 Task: Sort the products in the category "Salsa" by price (highest first).
Action: Mouse moved to (250, 100)
Screenshot: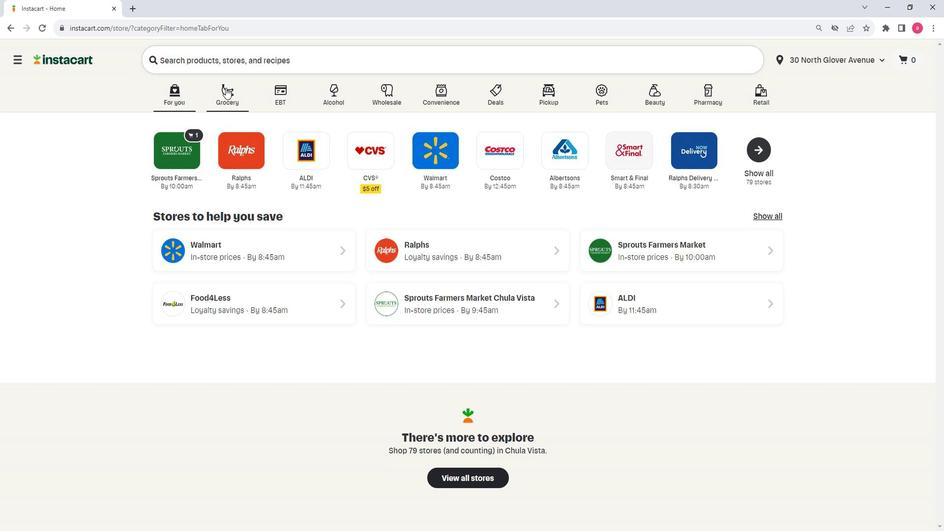 
Action: Mouse pressed left at (250, 100)
Screenshot: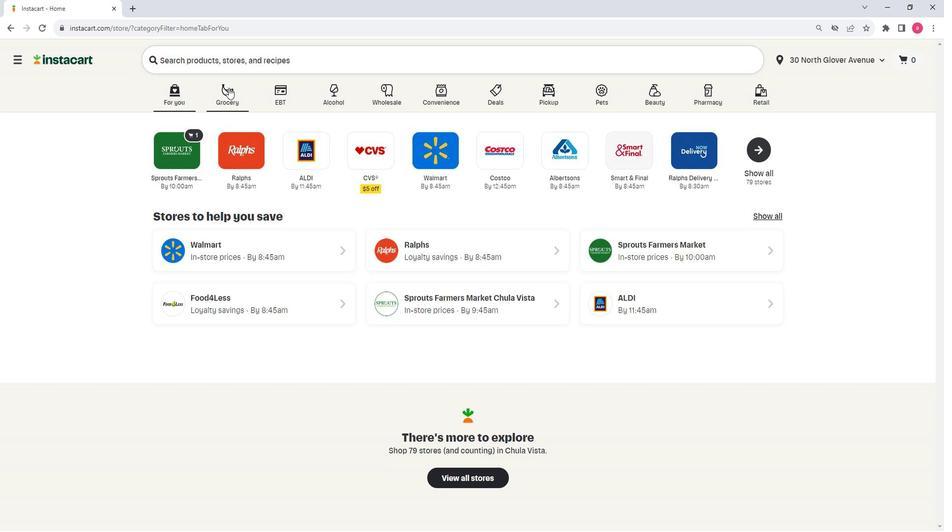 
Action: Mouse moved to (346, 288)
Screenshot: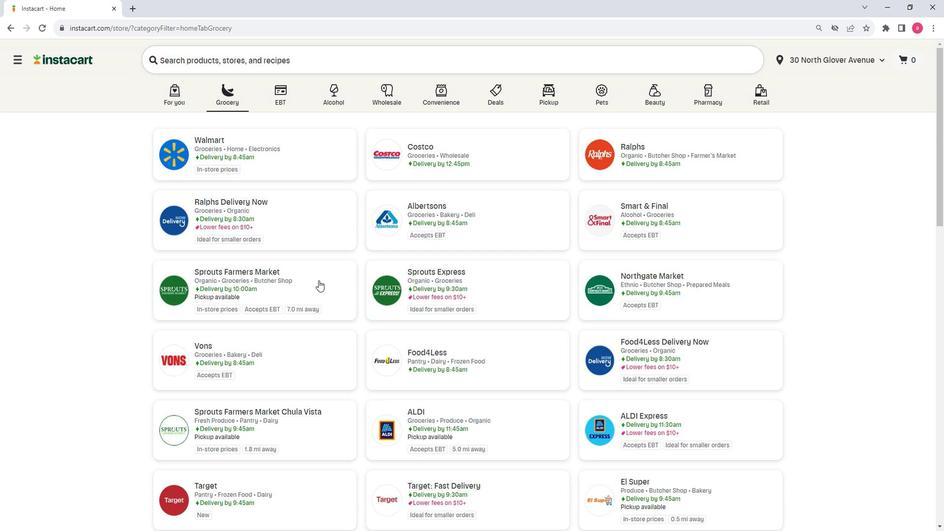 
Action: Mouse pressed left at (346, 288)
Screenshot: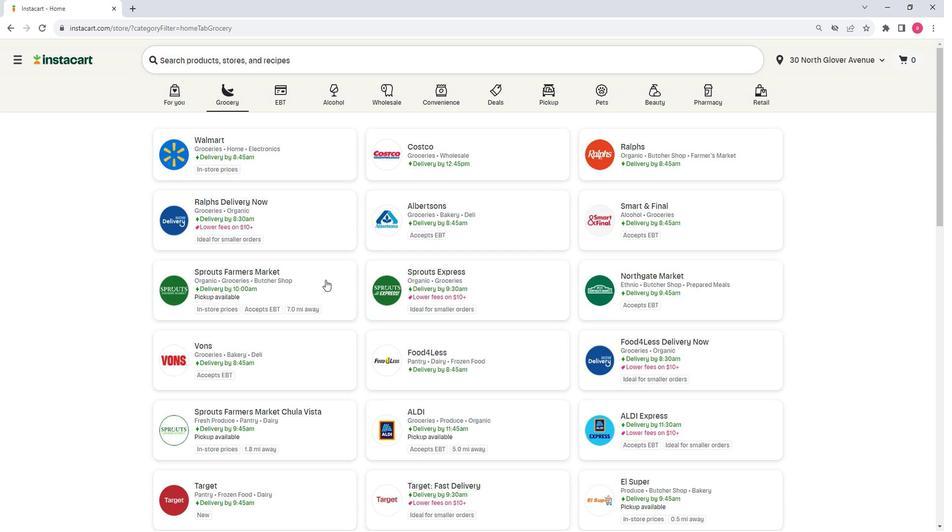 
Action: Mouse moved to (77, 271)
Screenshot: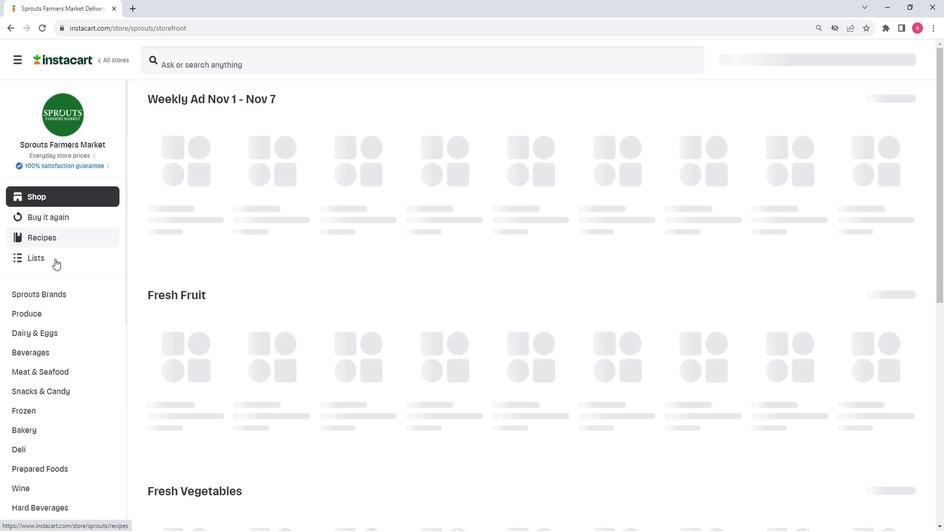 
Action: Mouse scrolled (77, 270) with delta (0, 0)
Screenshot: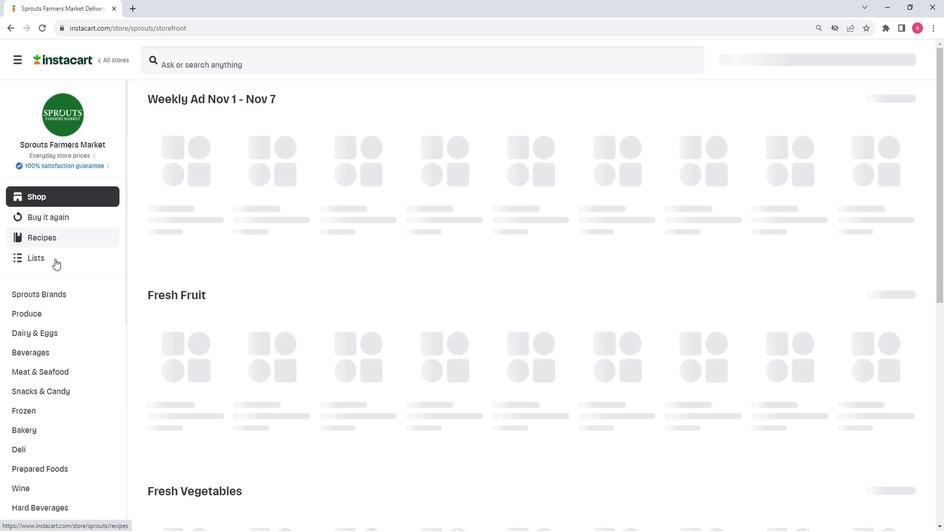 
Action: Mouse moved to (77, 273)
Screenshot: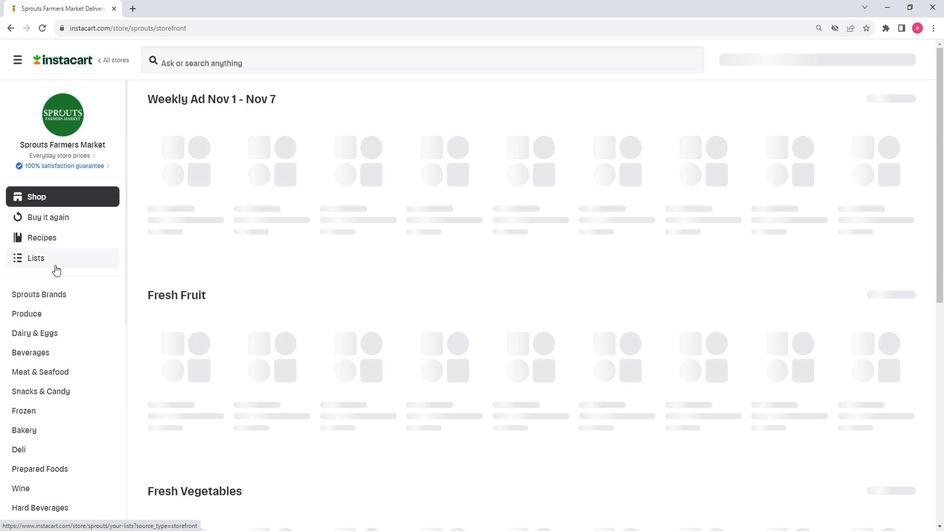 
Action: Mouse scrolled (77, 272) with delta (0, 0)
Screenshot: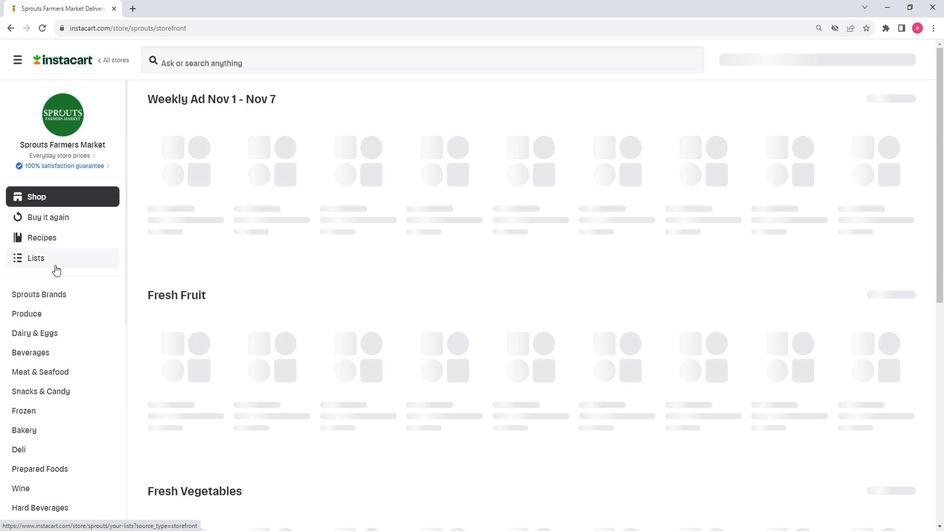 
Action: Mouse moved to (77, 273)
Screenshot: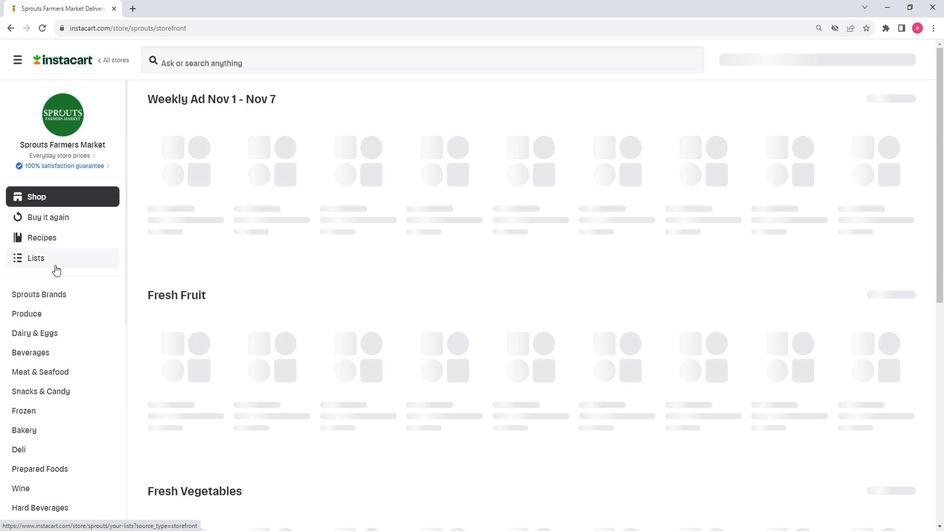 
Action: Mouse scrolled (77, 273) with delta (0, 0)
Screenshot: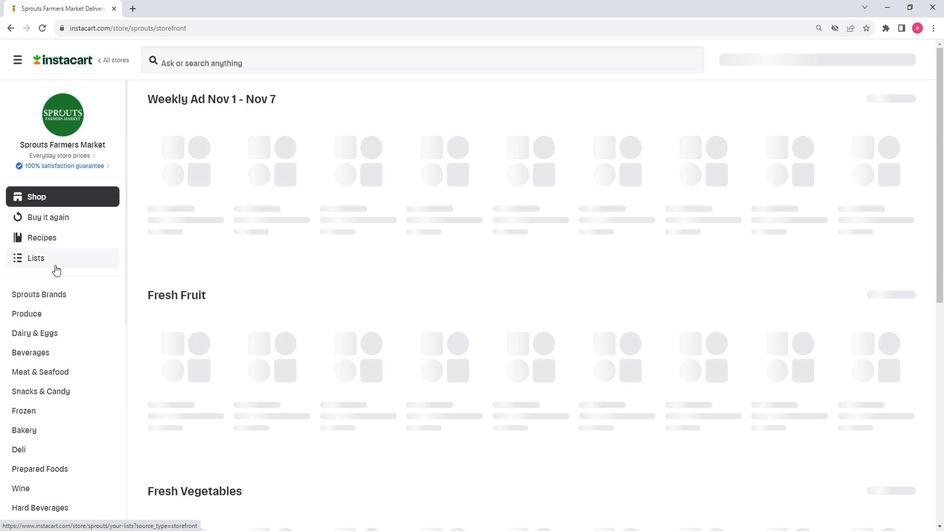 
Action: Mouse moved to (78, 275)
Screenshot: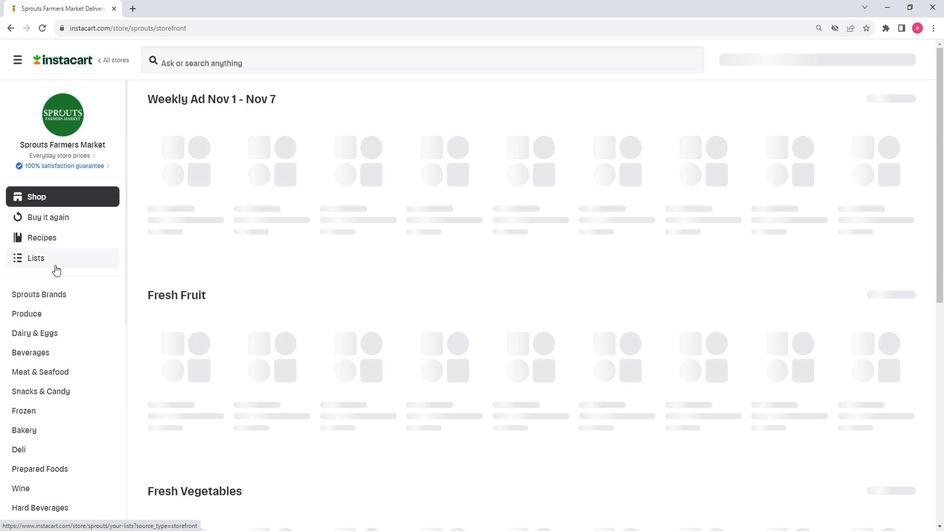 
Action: Mouse scrolled (78, 274) with delta (0, 0)
Screenshot: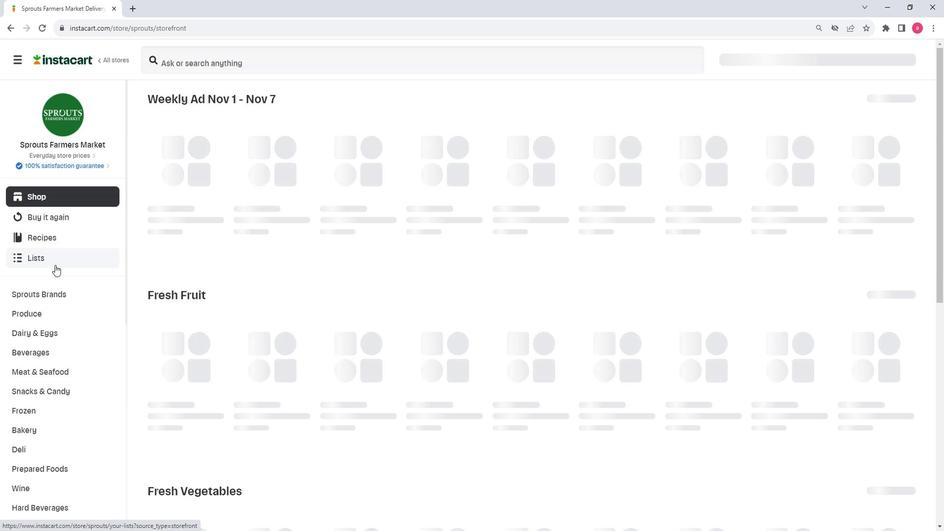 
Action: Mouse moved to (78, 276)
Screenshot: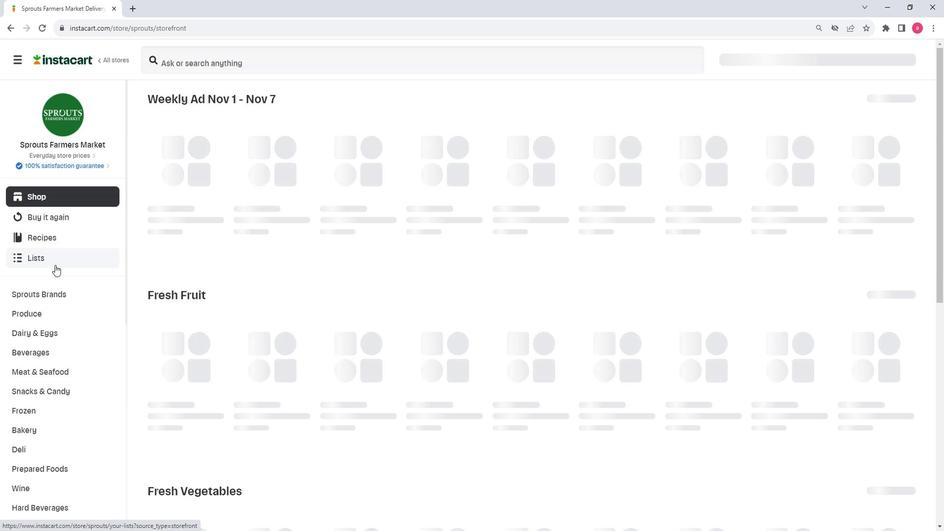 
Action: Mouse scrolled (78, 275) with delta (0, 0)
Screenshot: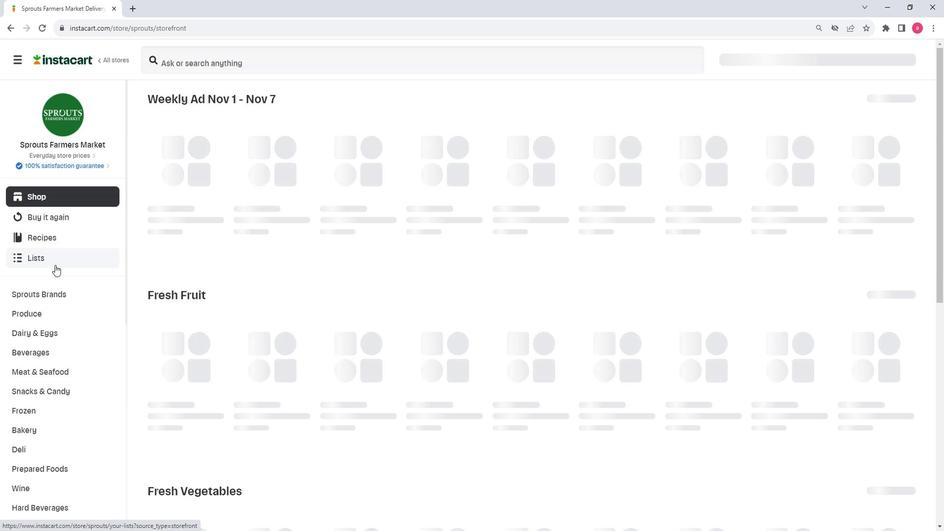 
Action: Mouse moved to (89, 321)
Screenshot: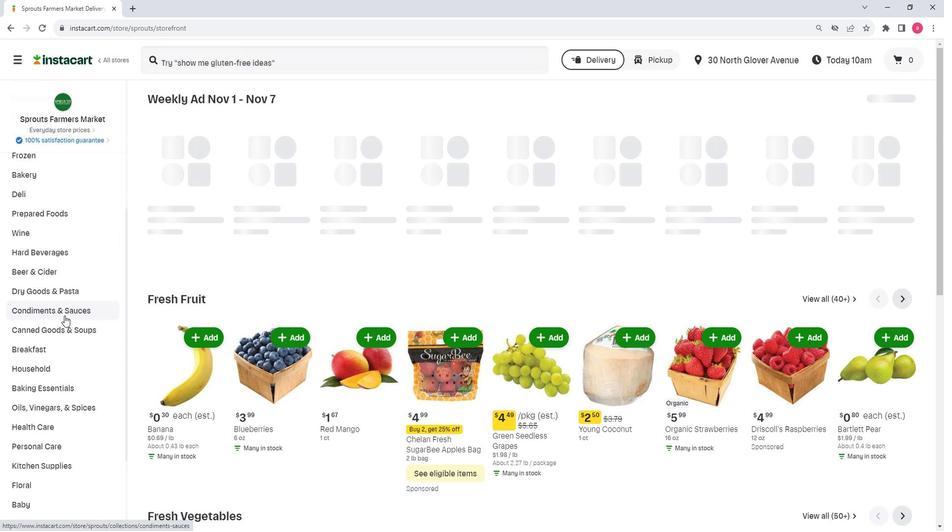 
Action: Mouse pressed left at (89, 321)
Screenshot: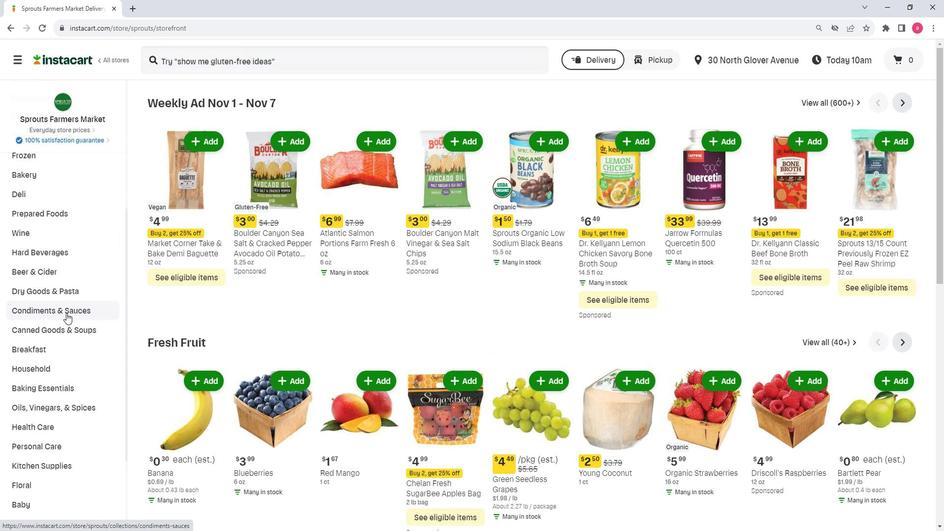 
Action: Mouse moved to (682, 137)
Screenshot: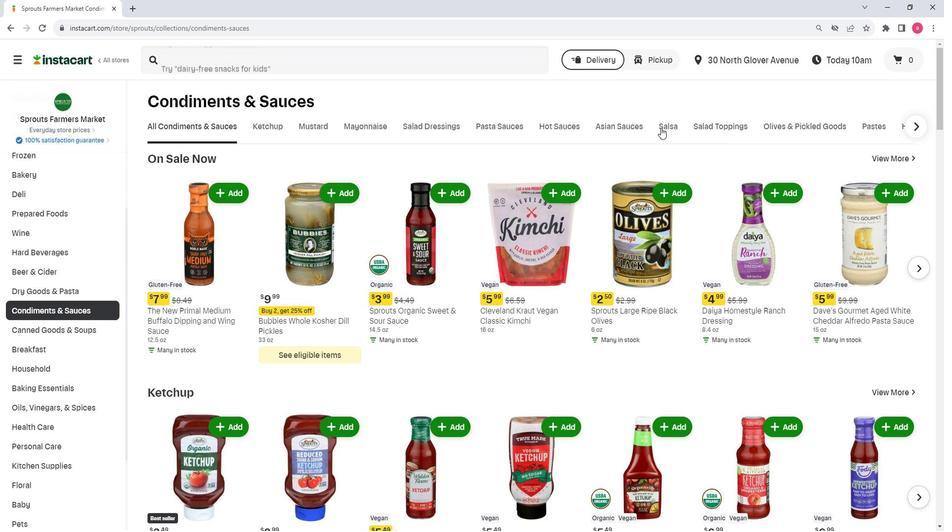 
Action: Mouse pressed left at (682, 137)
Screenshot: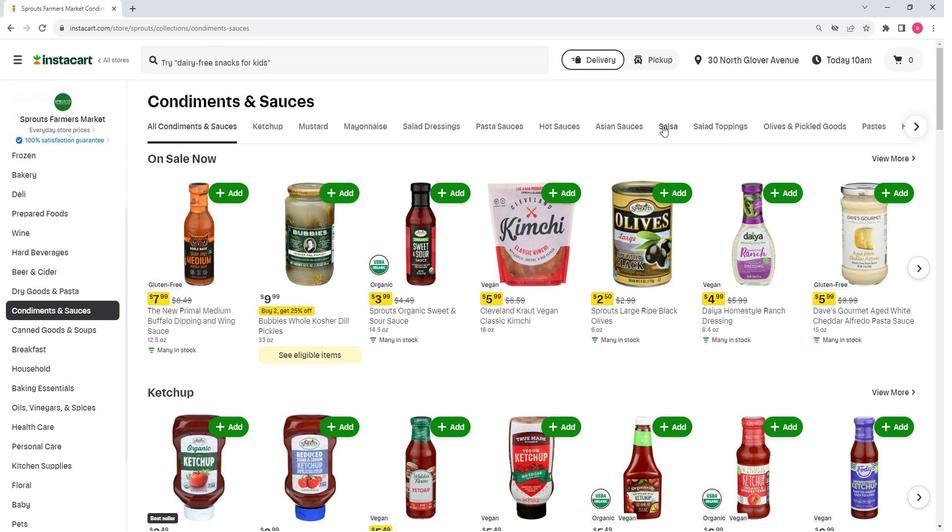
Action: Mouse moved to (861, 178)
Screenshot: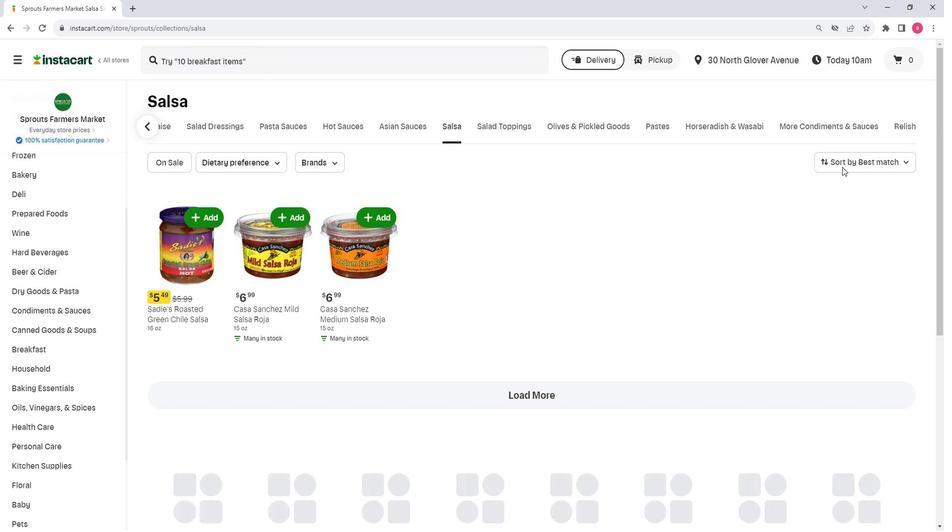 
Action: Mouse pressed left at (861, 178)
Screenshot: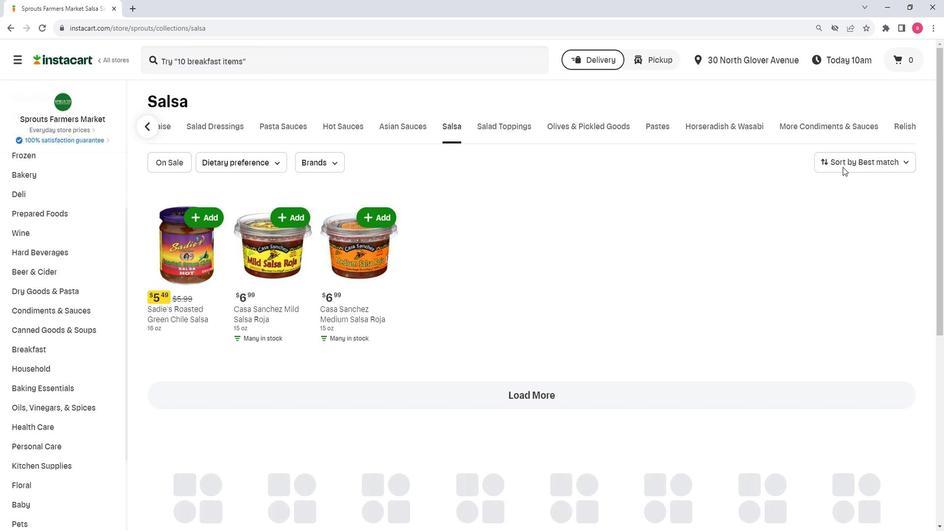 
Action: Mouse moved to (875, 241)
Screenshot: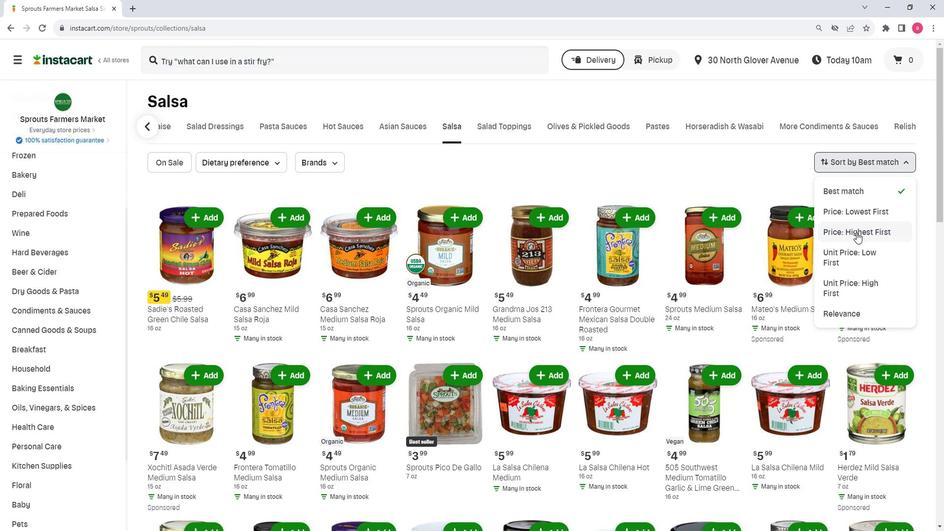 
Action: Mouse pressed left at (875, 241)
Screenshot: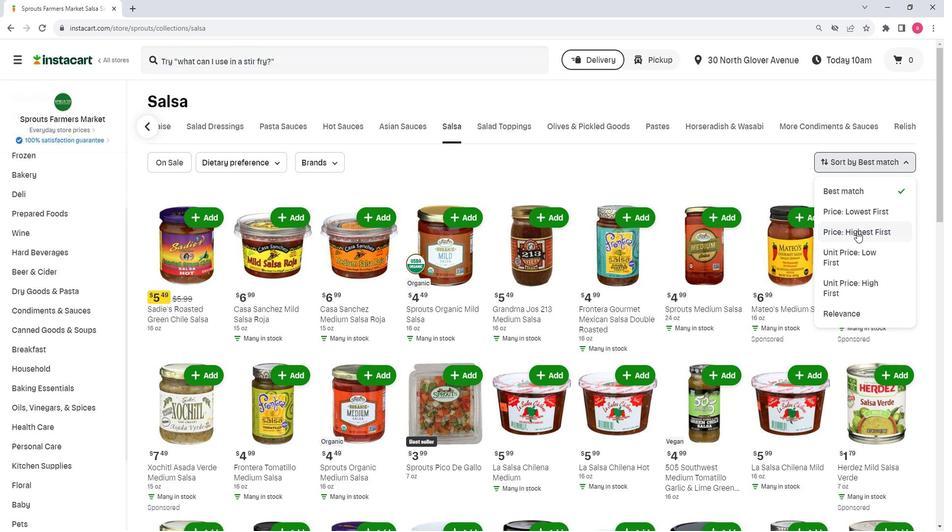 
